 Task: Move the task Add support for biometric authentication on the app to the section Done in the project TribeWorks and filter the tasks in the project by Due next week.
Action: Mouse moved to (82, 436)
Screenshot: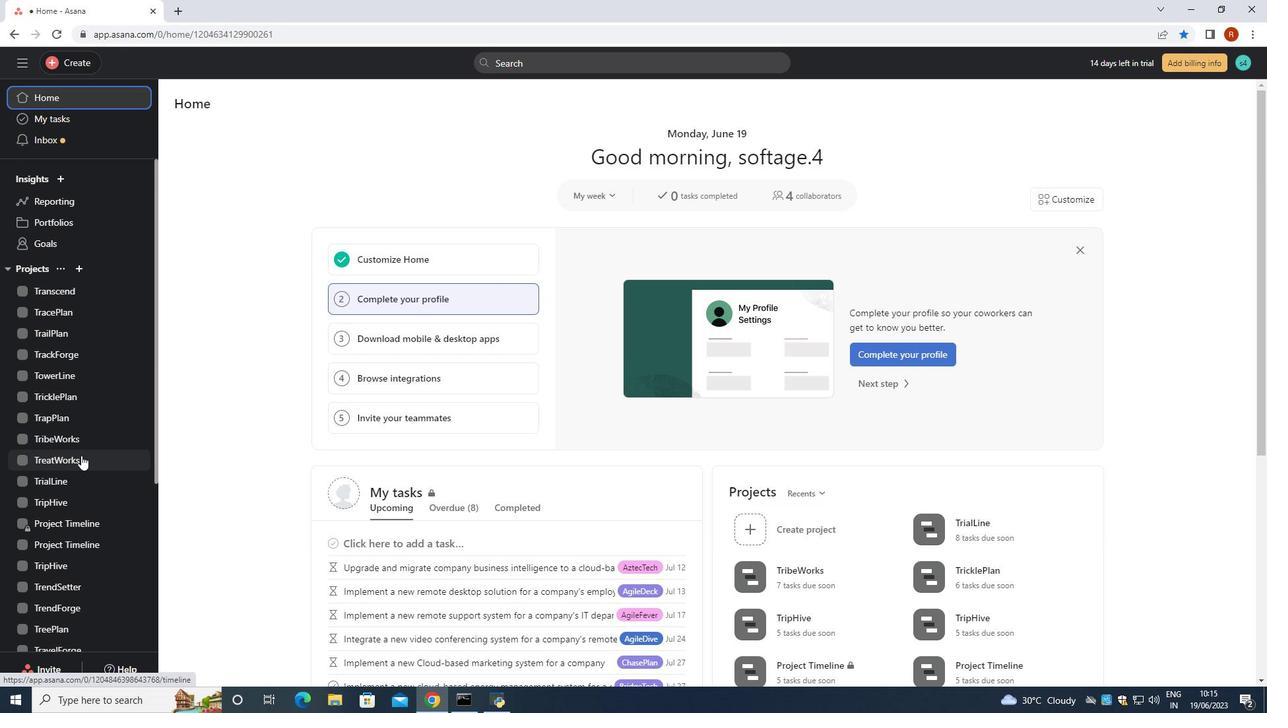
Action: Mouse pressed left at (82, 436)
Screenshot: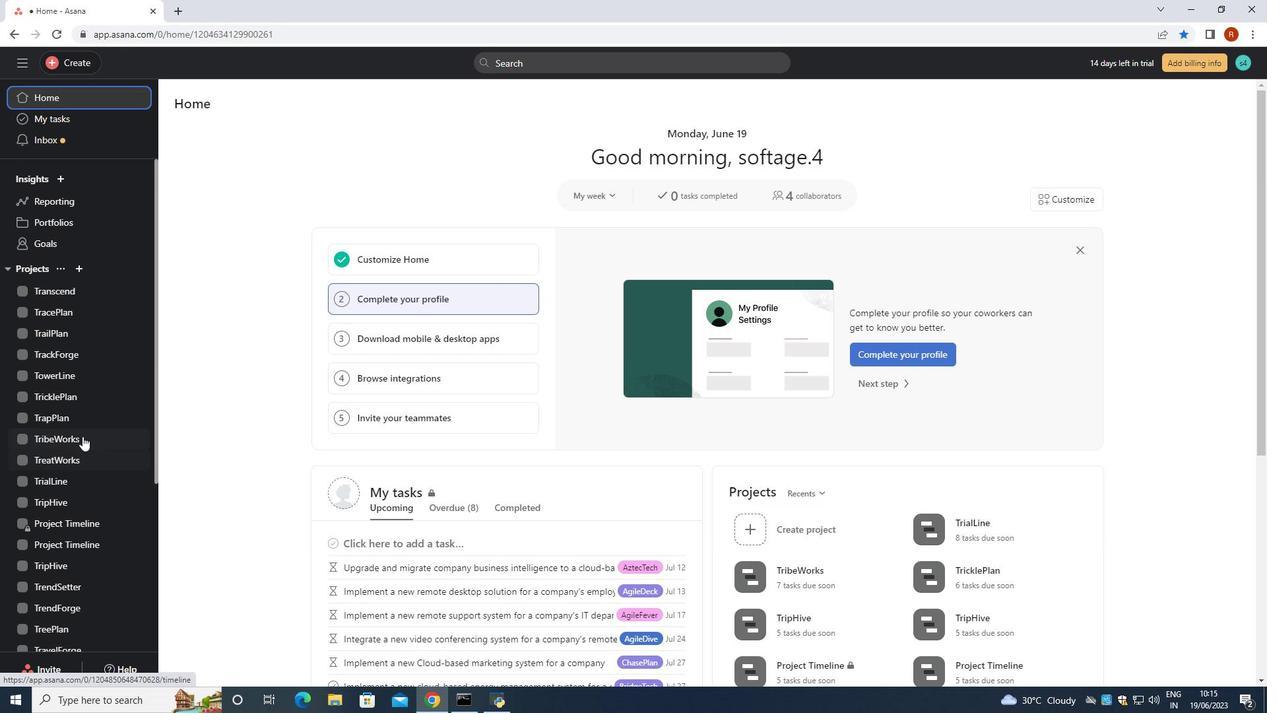
Action: Mouse moved to (530, 261)
Screenshot: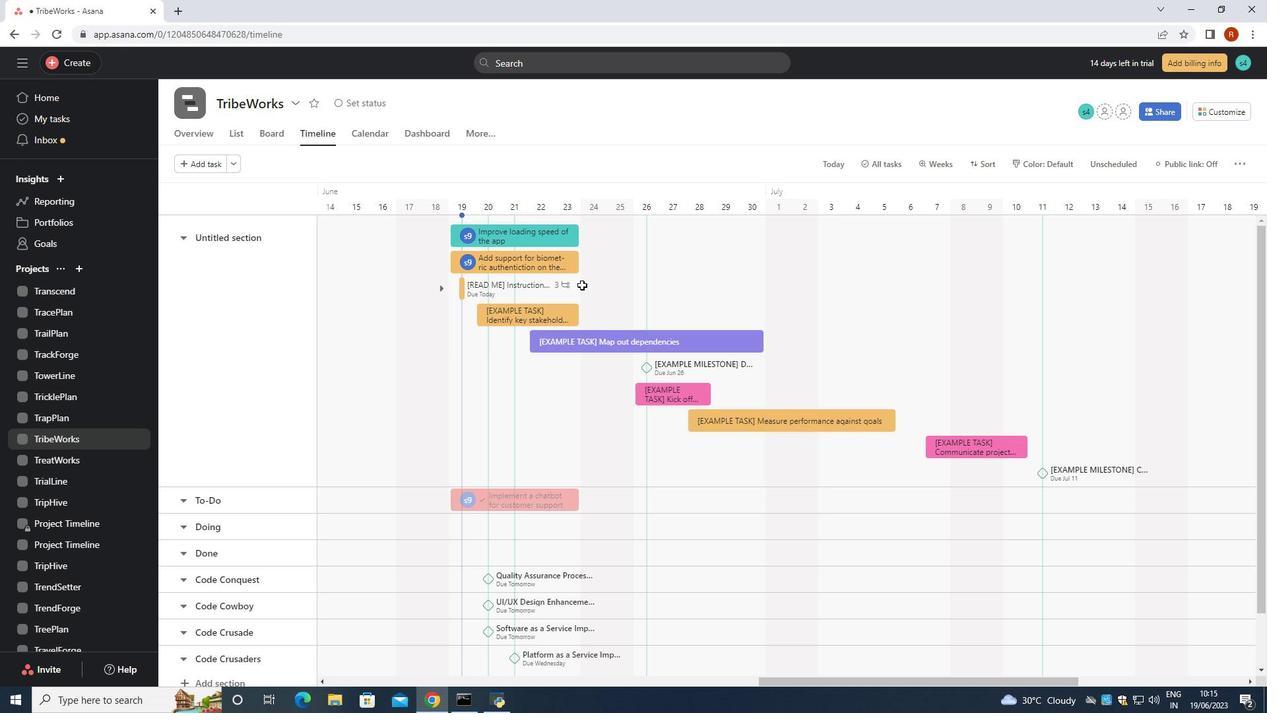 
Action: Mouse pressed left at (530, 261)
Screenshot: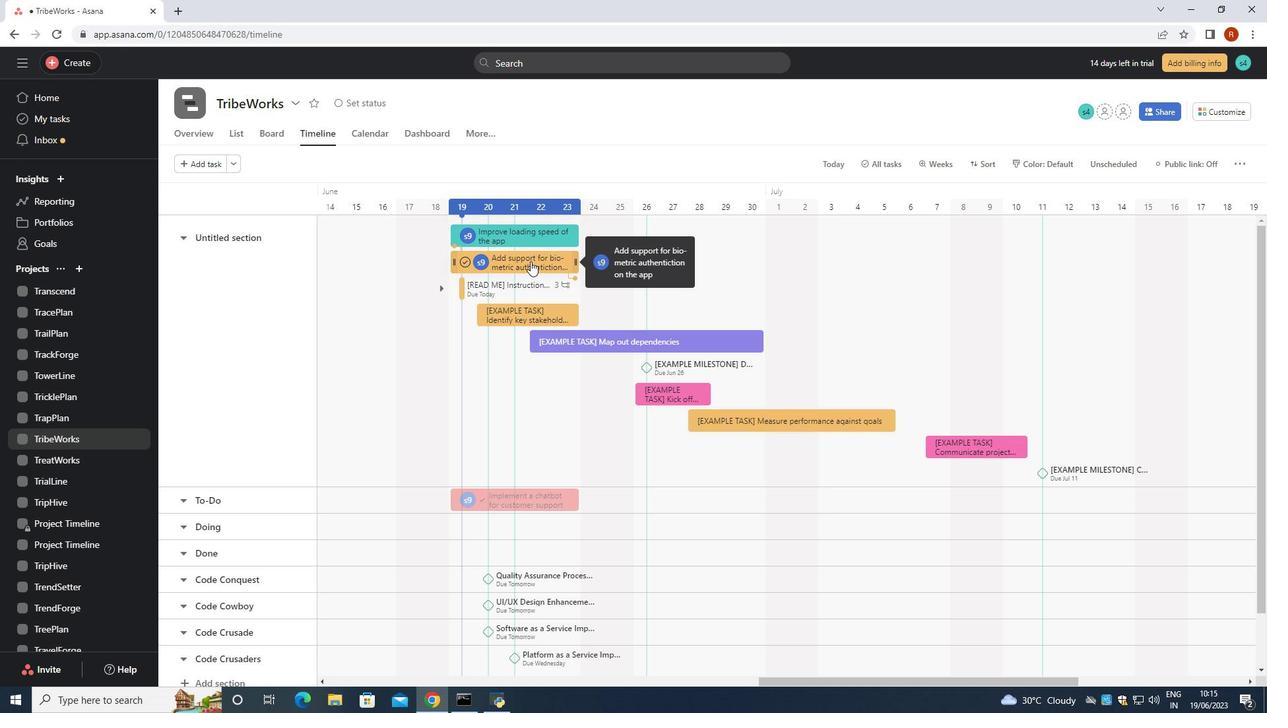 
Action: Mouse moved to (1032, 293)
Screenshot: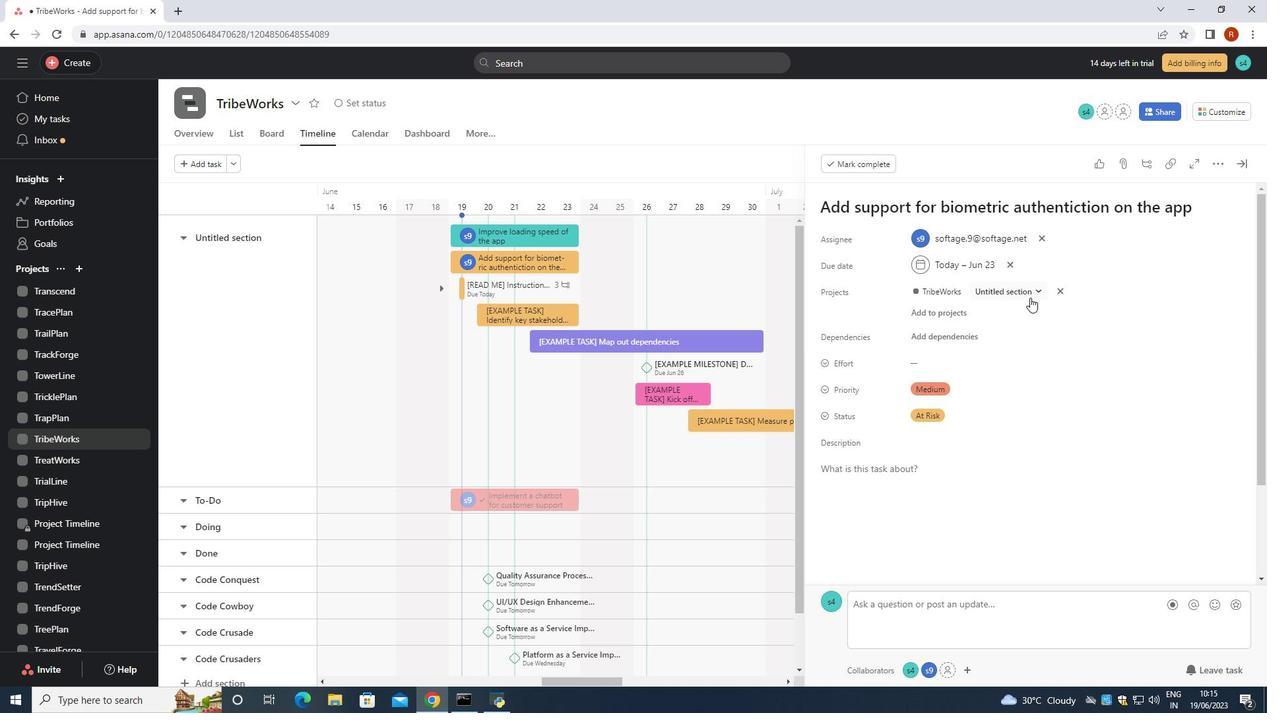 
Action: Mouse pressed left at (1032, 293)
Screenshot: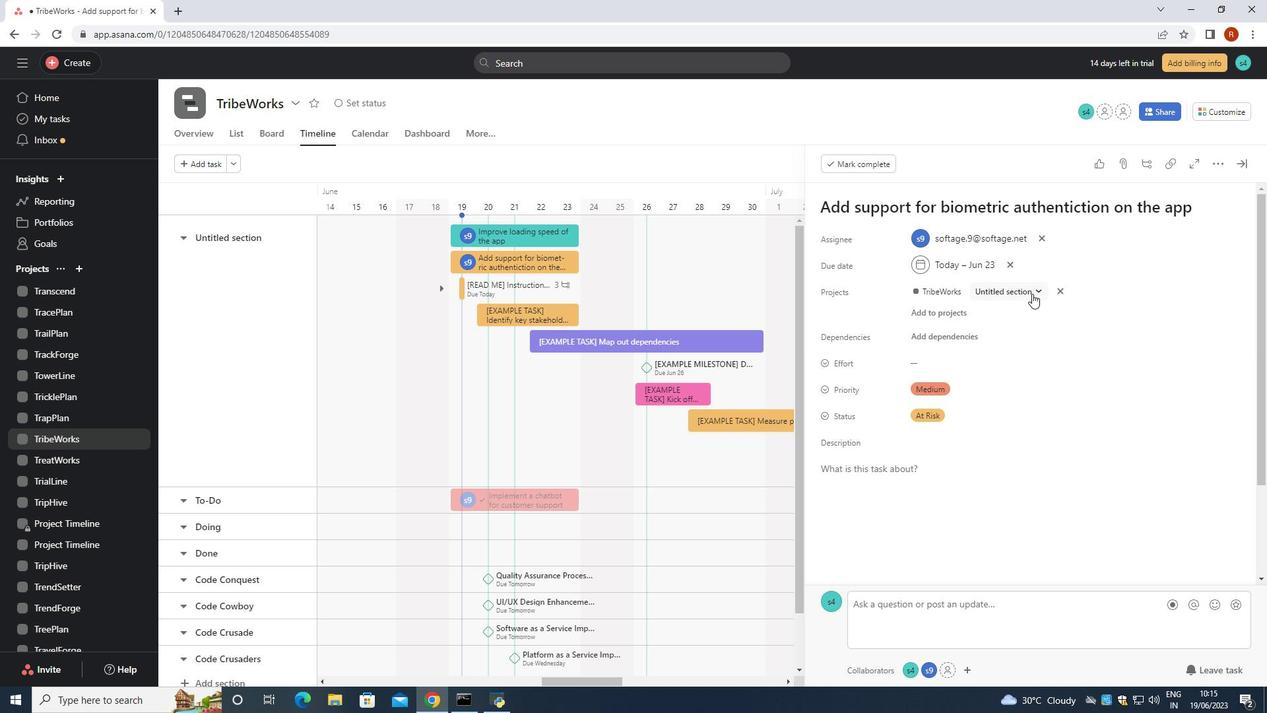 
Action: Mouse moved to (985, 386)
Screenshot: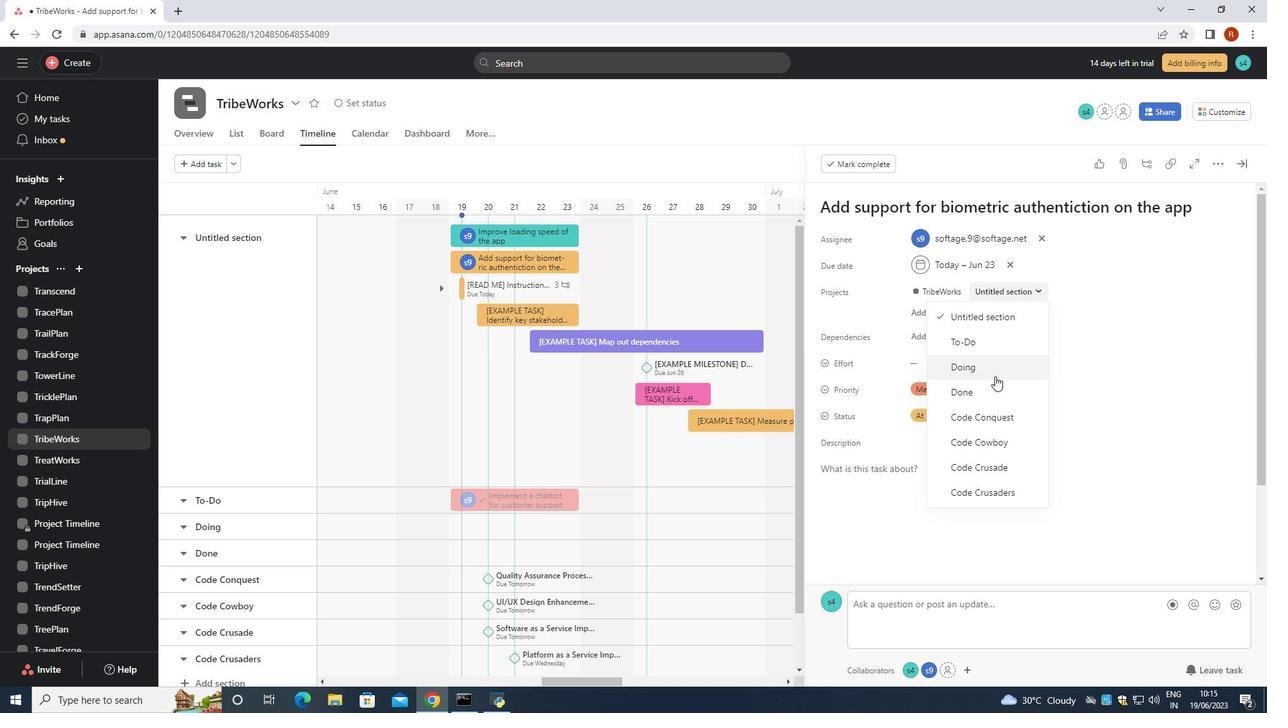 
Action: Mouse pressed left at (985, 386)
Screenshot: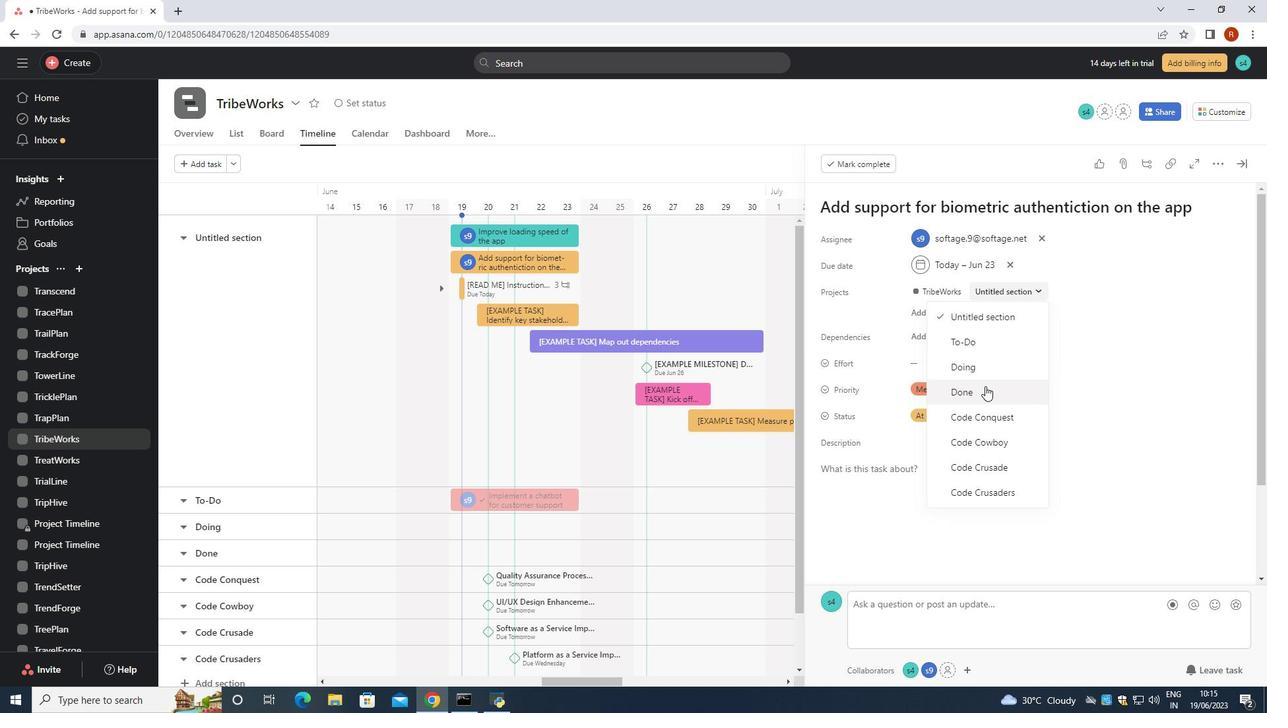 
Action: Mouse moved to (1240, 157)
Screenshot: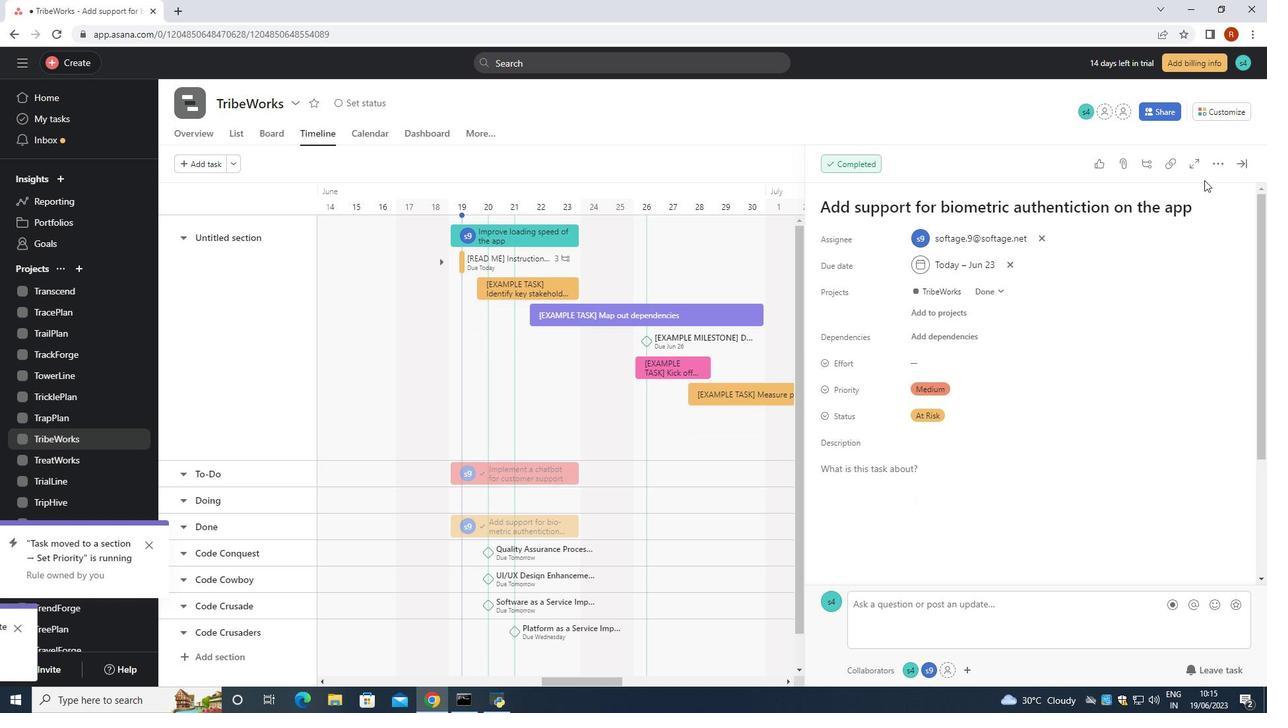 
Action: Mouse pressed left at (1240, 157)
Screenshot: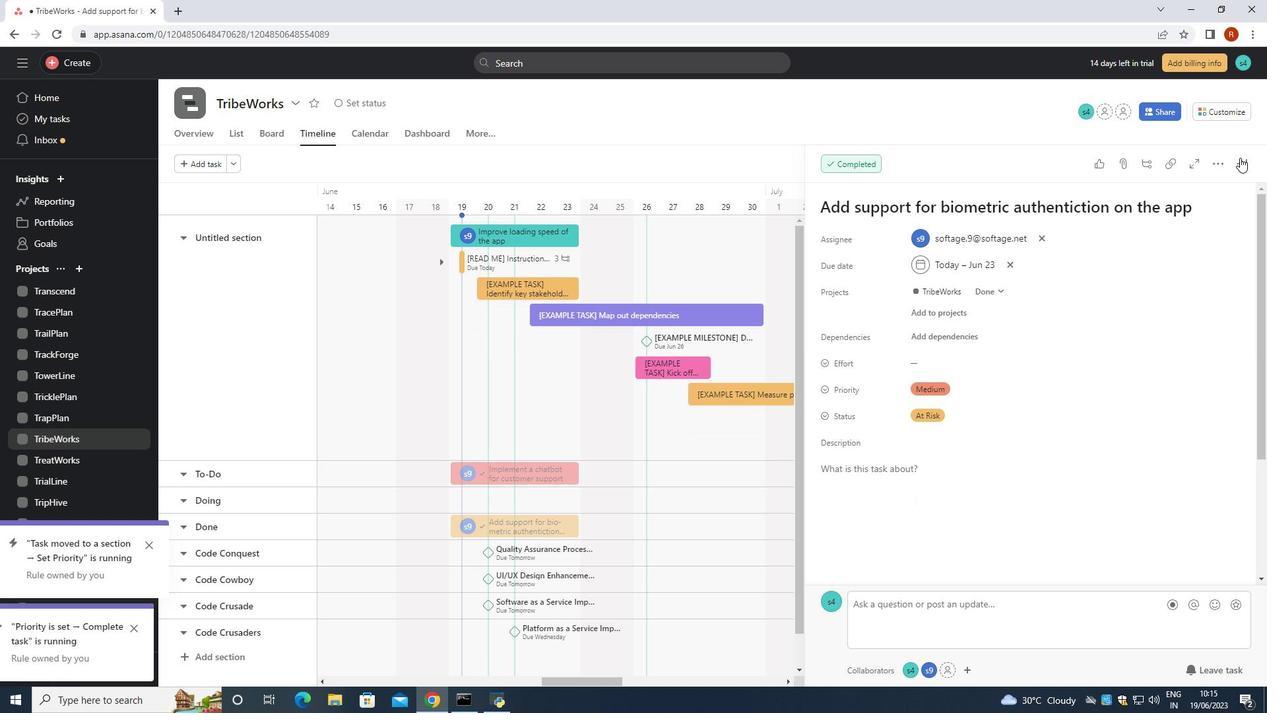 
Action: Mouse moved to (975, 165)
Screenshot: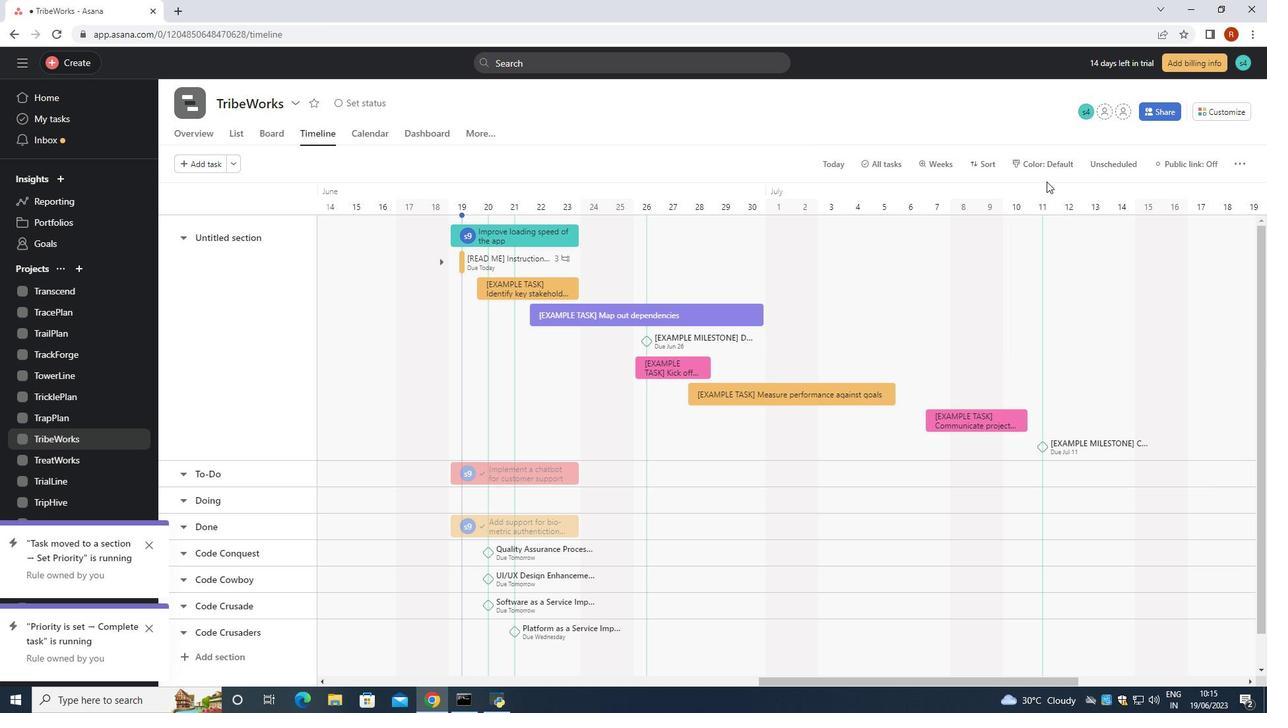 
Action: Mouse pressed left at (975, 165)
Screenshot: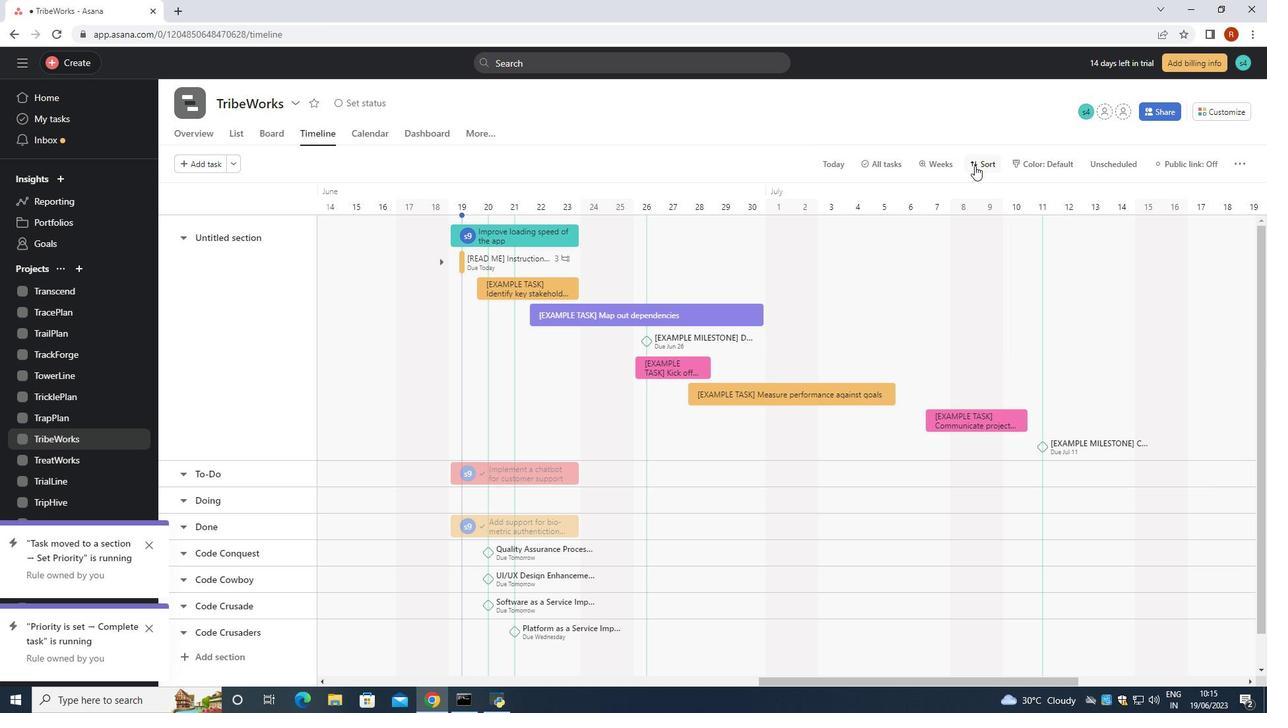 
Action: Mouse pressed left at (975, 165)
Screenshot: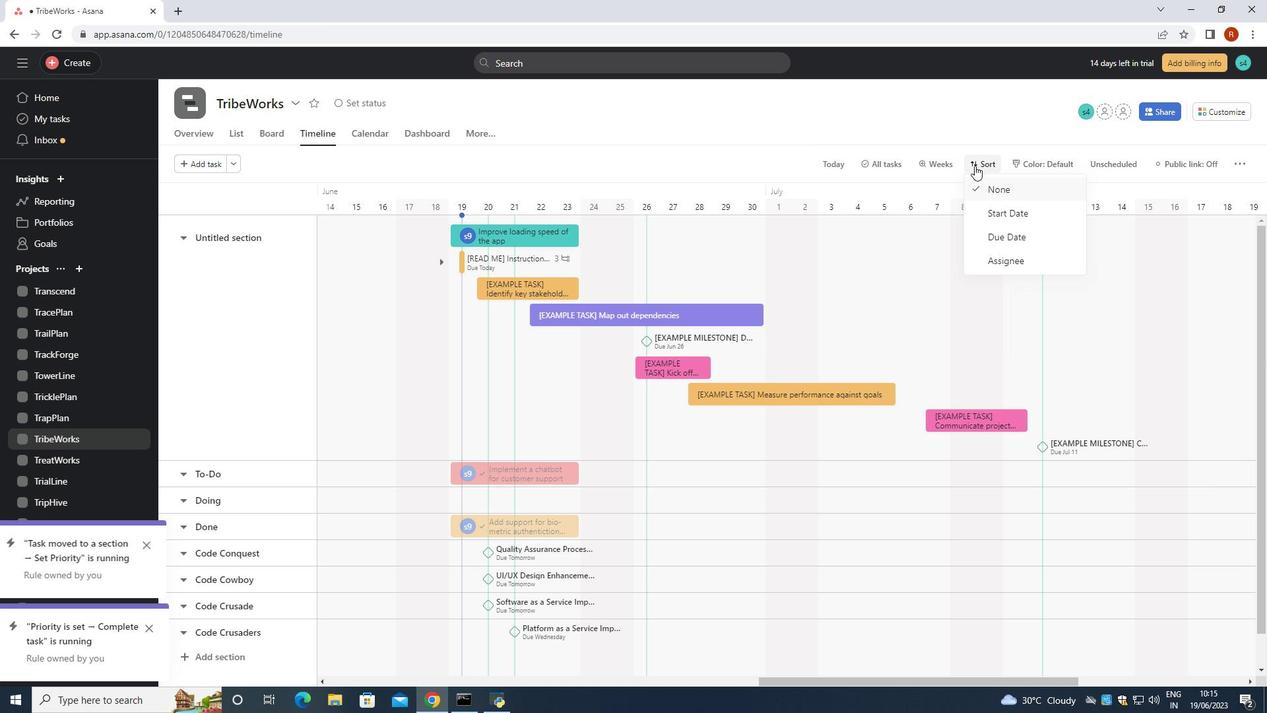 
Action: Mouse moved to (235, 132)
Screenshot: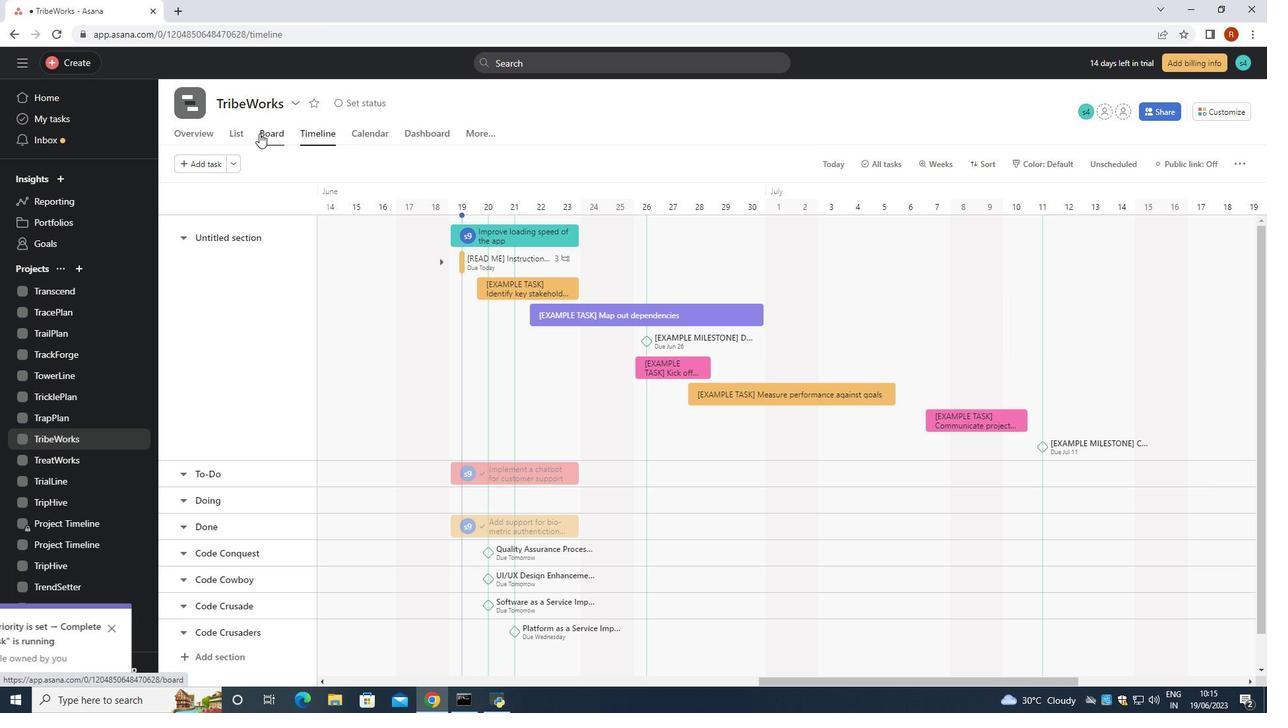 
Action: Mouse pressed left at (235, 132)
Screenshot: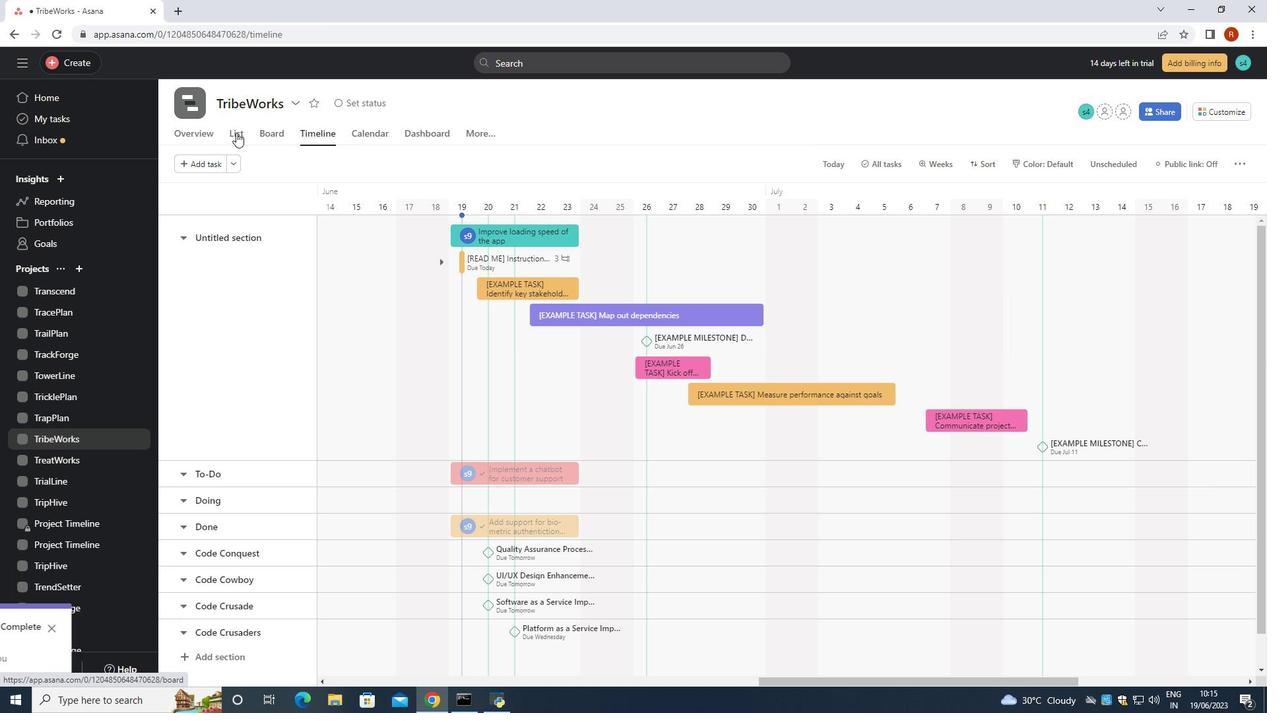 
Action: Mouse moved to (318, 159)
Screenshot: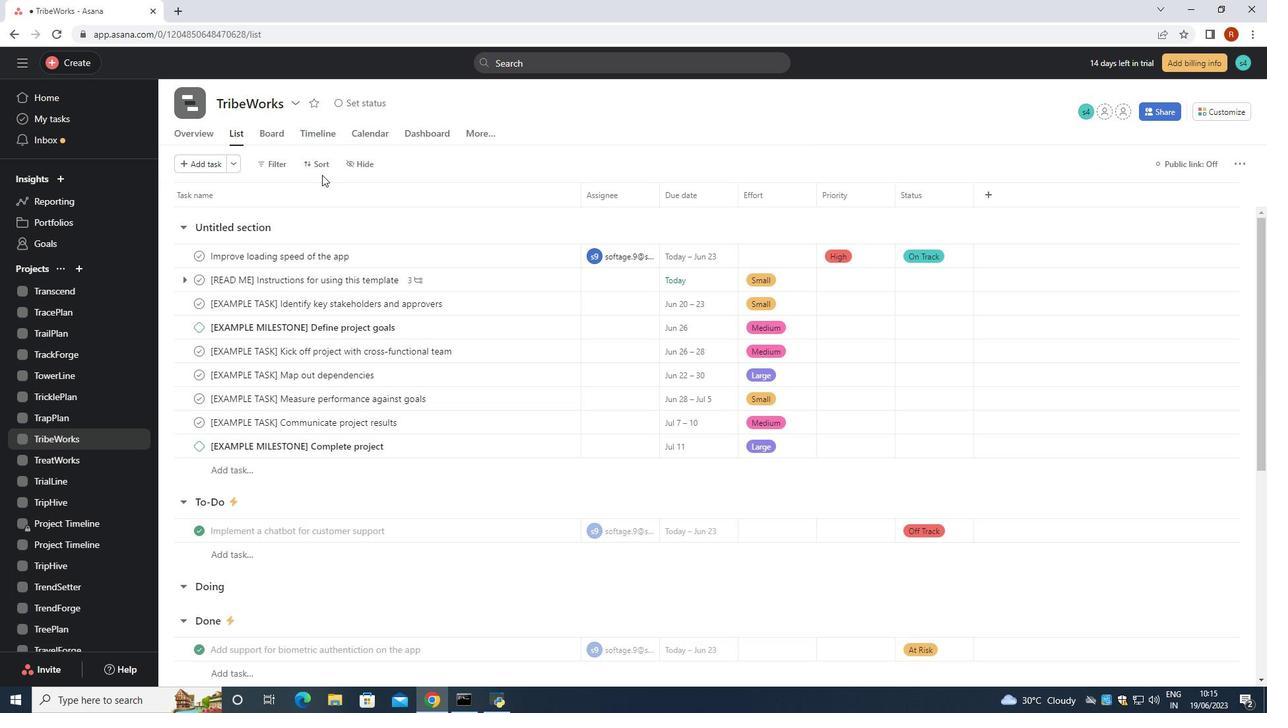 
Action: Mouse pressed left at (318, 159)
Screenshot: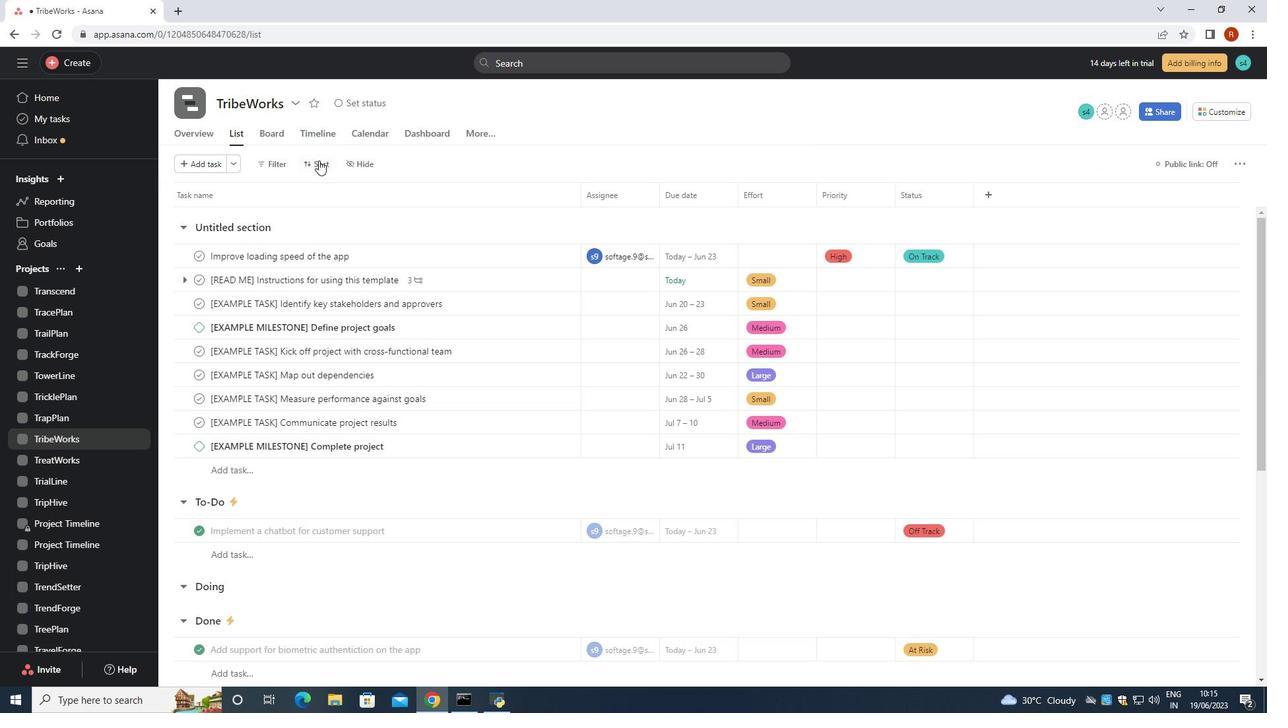 
Action: Mouse moved to (356, 241)
Screenshot: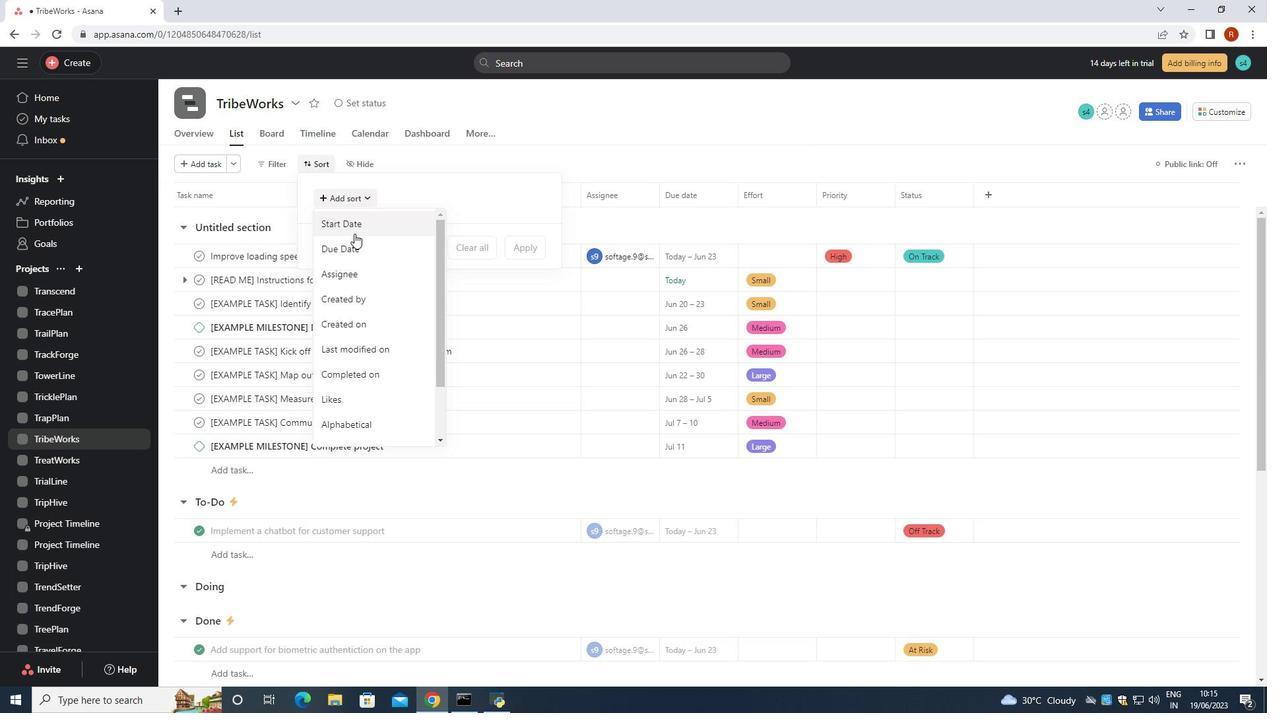 
Action: Mouse pressed left at (356, 241)
Screenshot: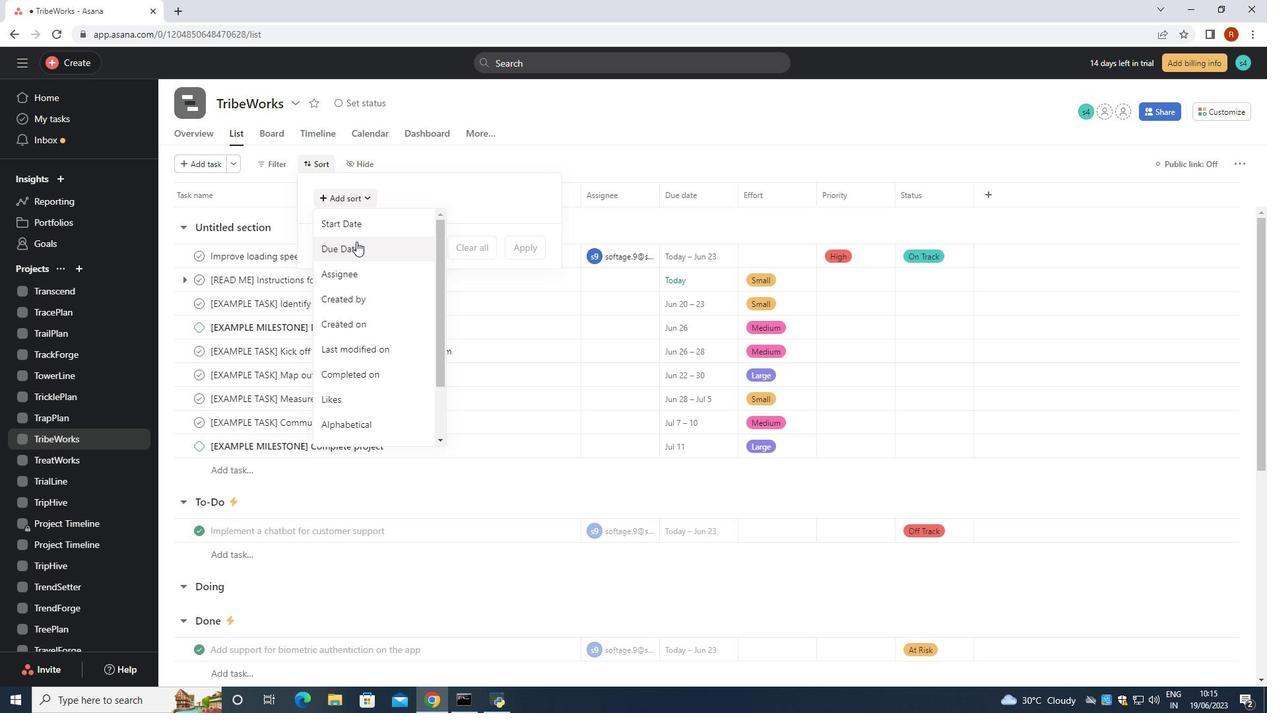 
Action: Mouse moved to (438, 214)
Screenshot: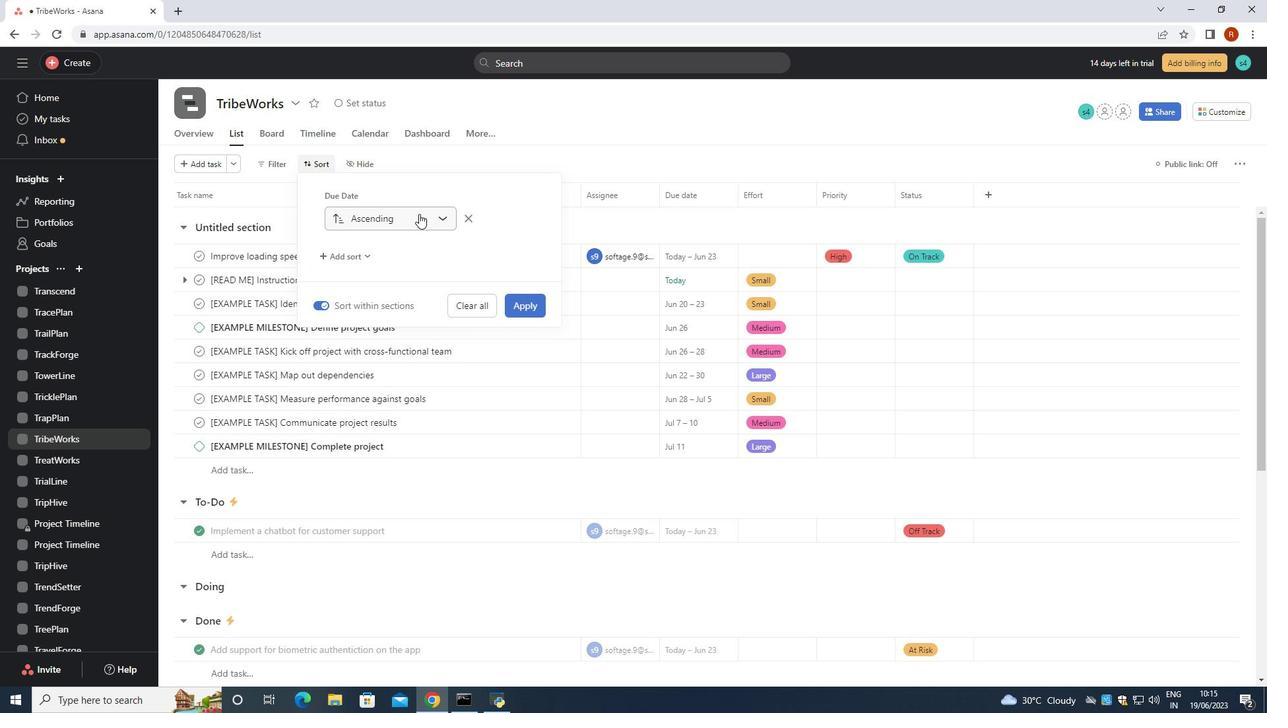 
Action: Mouse pressed left at (438, 214)
Screenshot: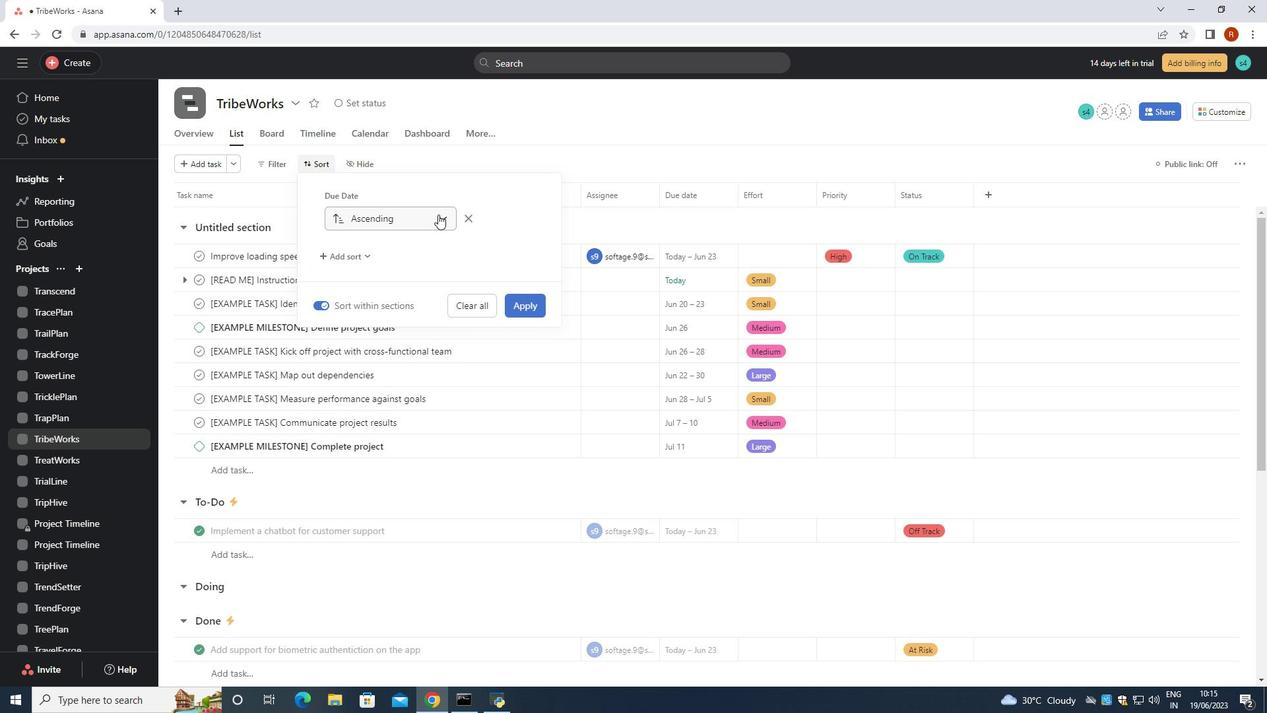 
Action: Mouse pressed left at (438, 214)
Screenshot: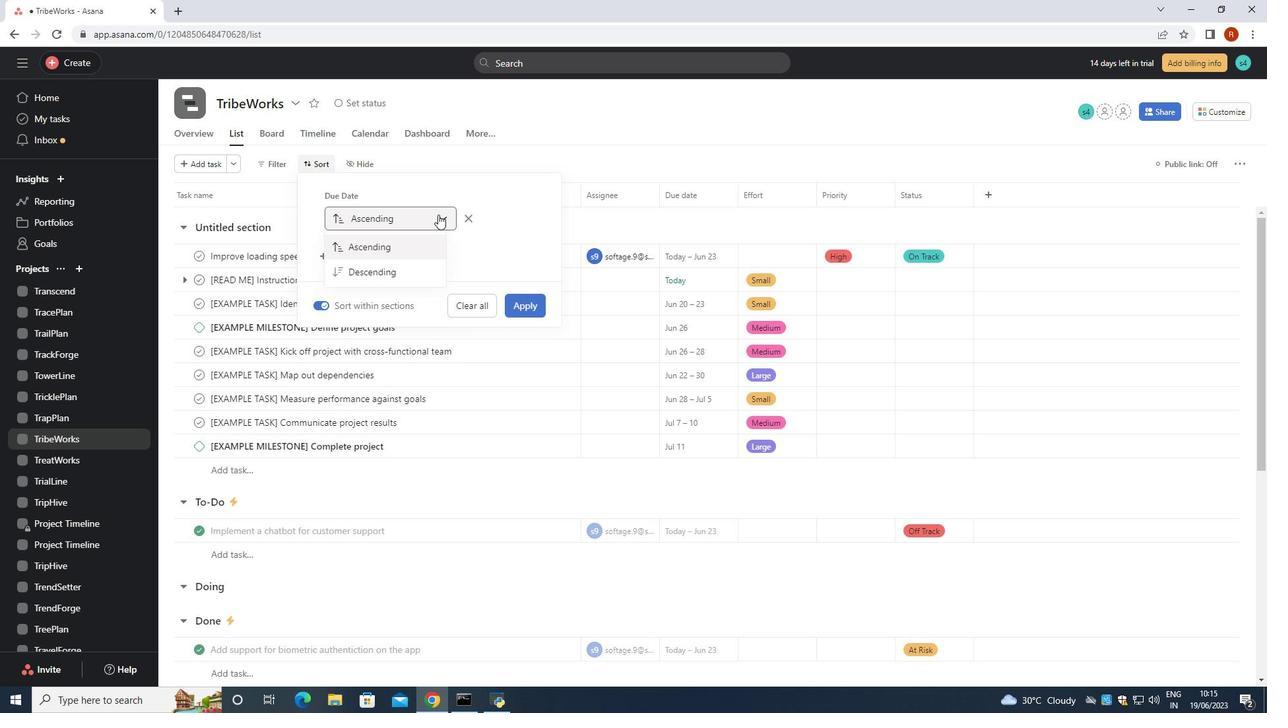 
Action: Mouse moved to (323, 160)
Screenshot: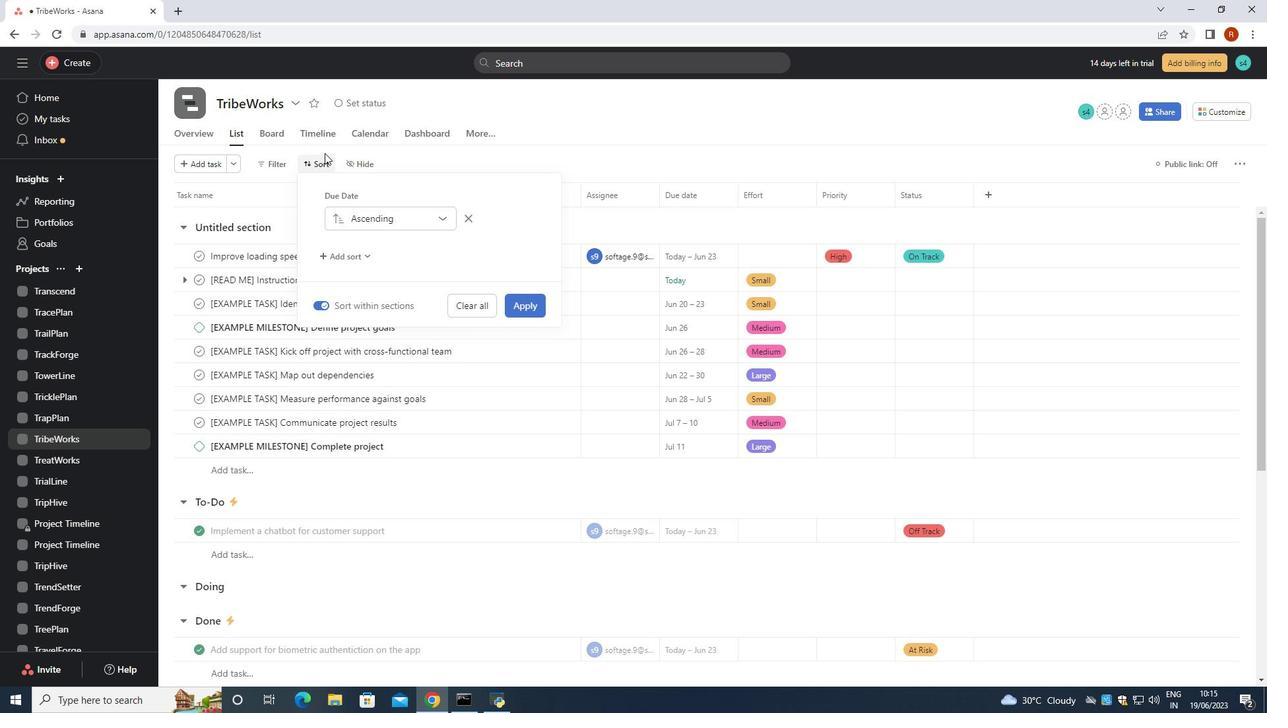 
Action: Mouse pressed left at (323, 160)
Screenshot: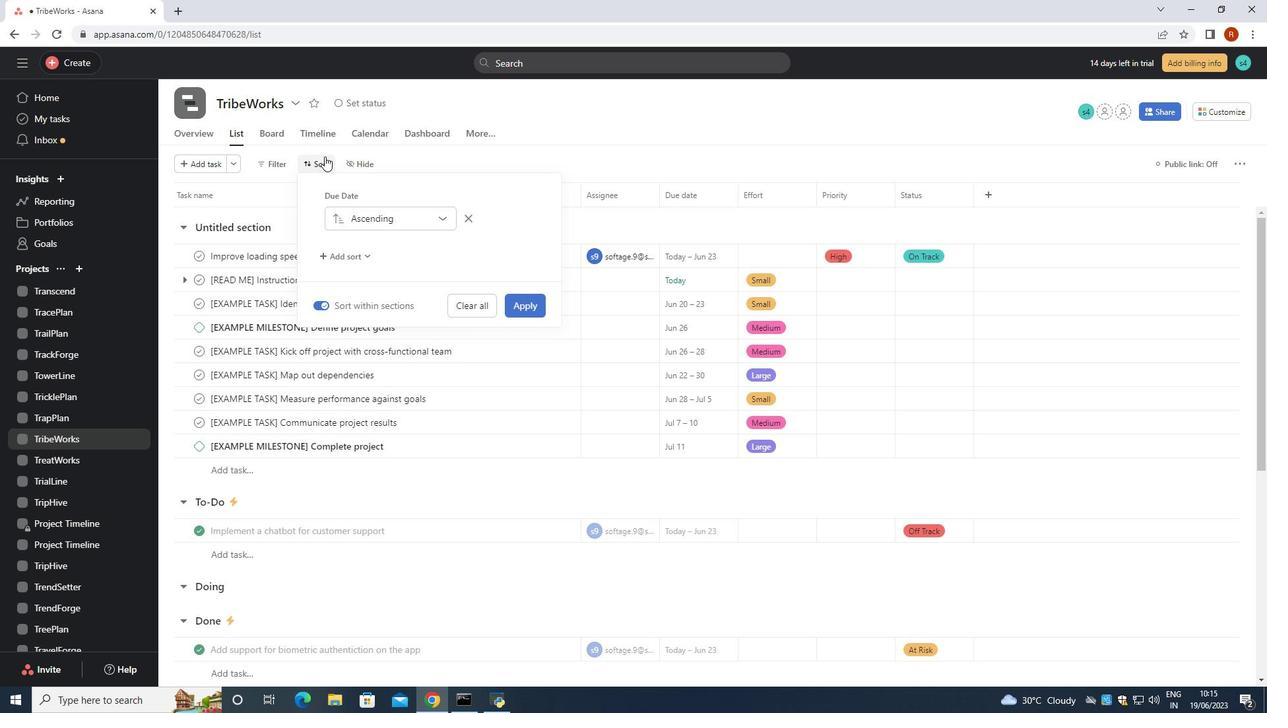
Action: Mouse moved to (325, 161)
Screenshot: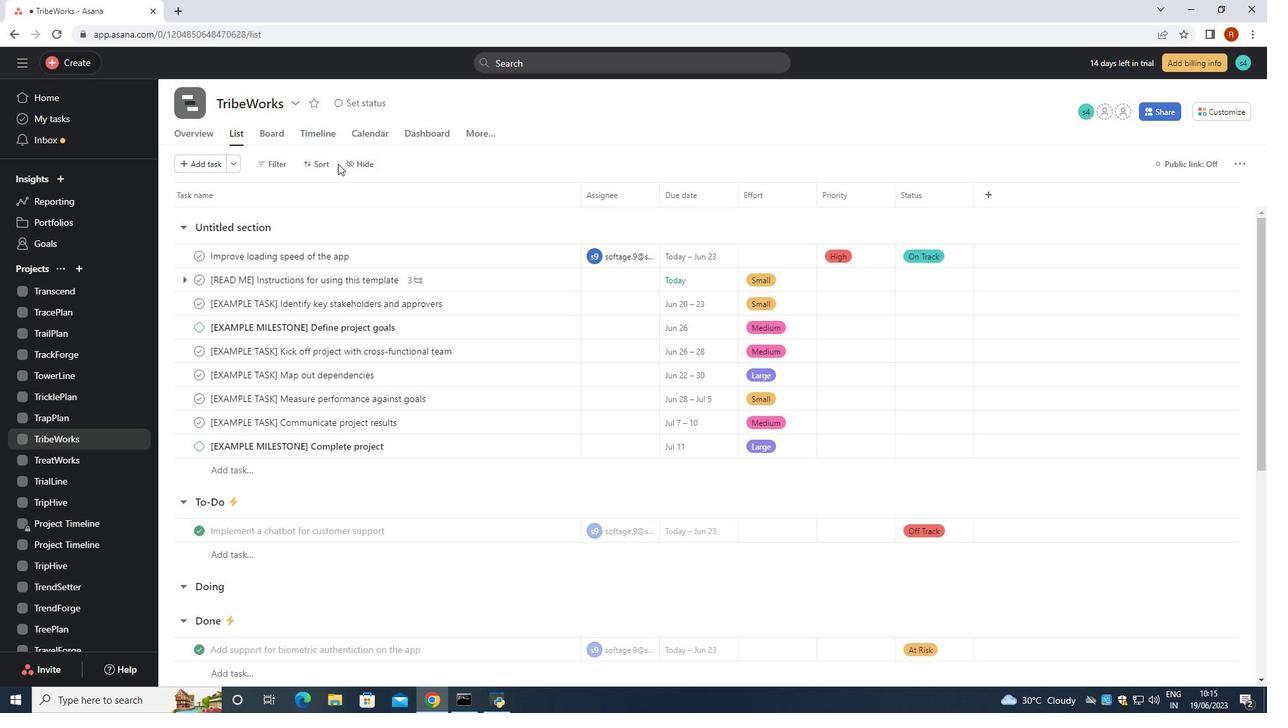 
Action: Mouse pressed left at (325, 161)
Screenshot: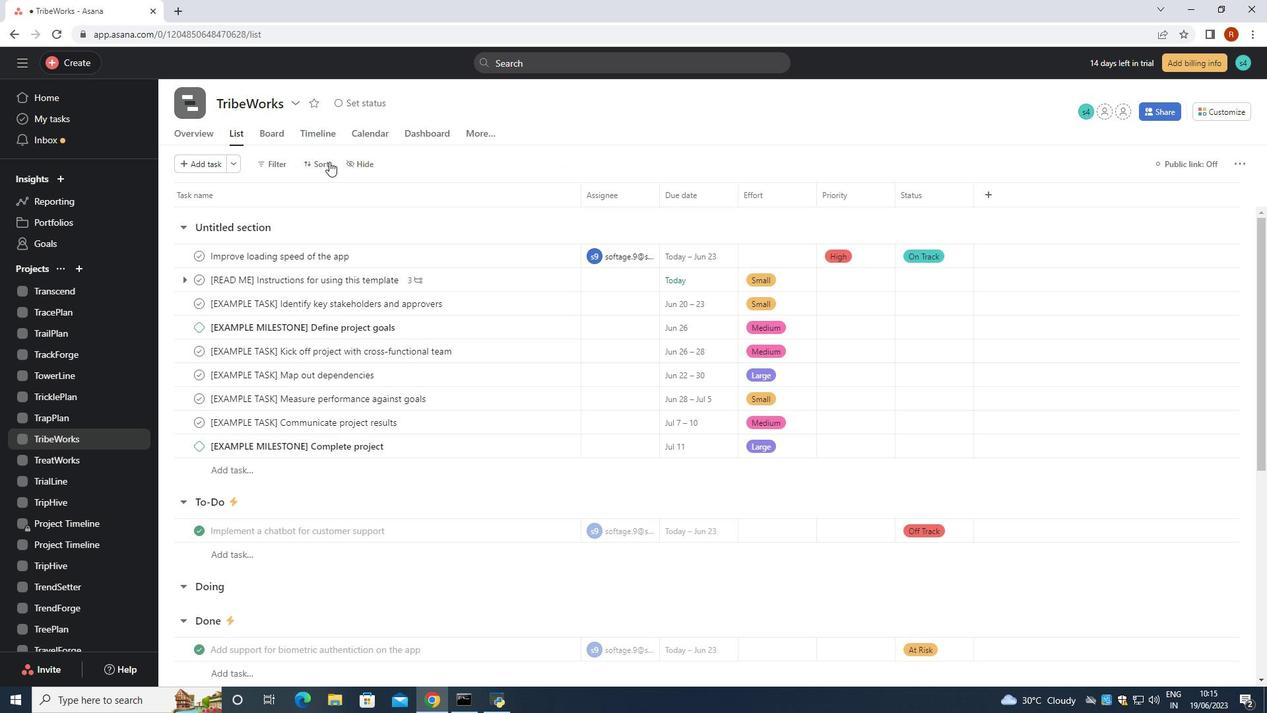 
Action: Mouse moved to (355, 285)
Screenshot: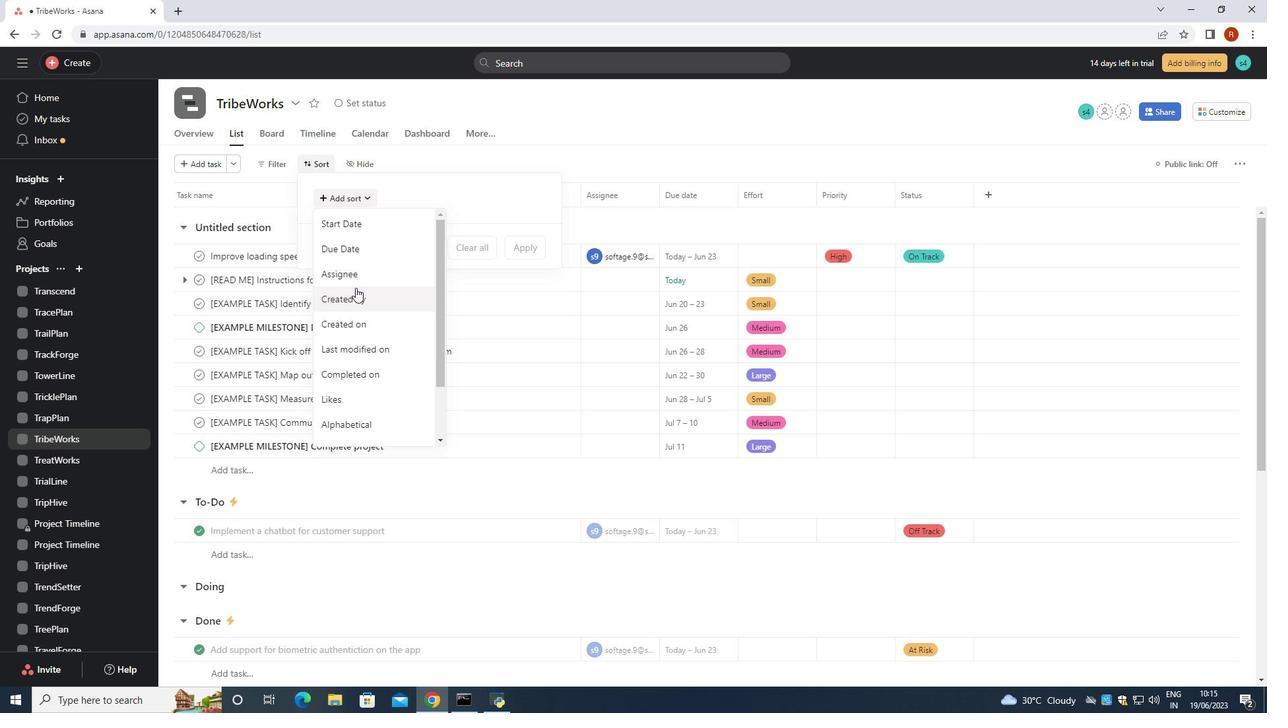 
Action: Mouse scrolled (355, 285) with delta (0, 0)
Screenshot: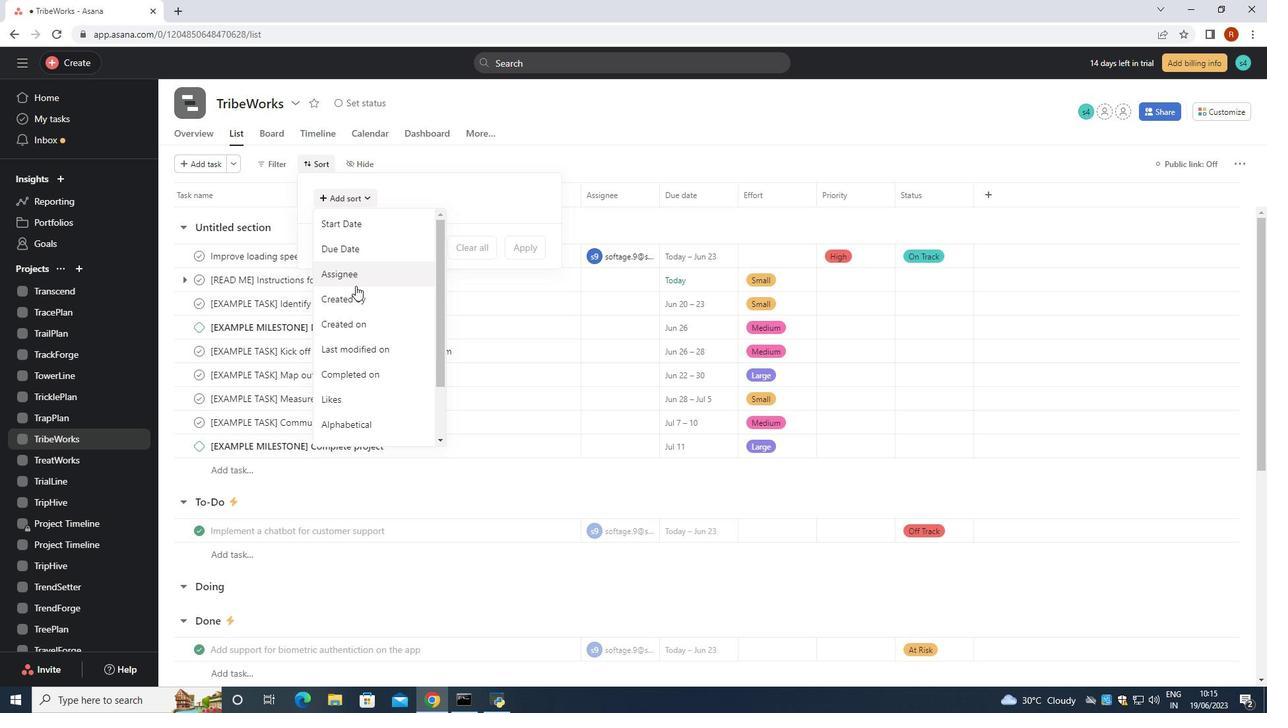 
Action: Mouse moved to (356, 285)
Screenshot: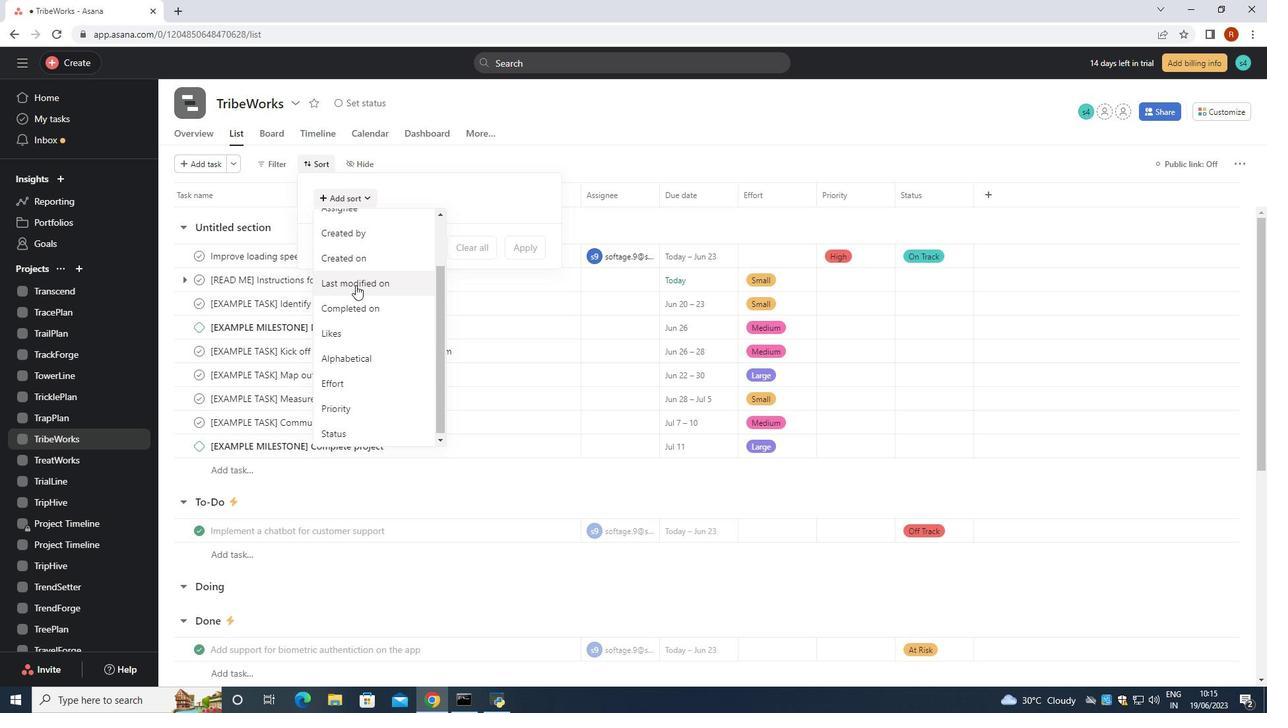 
Action: Mouse scrolled (356, 284) with delta (0, 0)
Screenshot: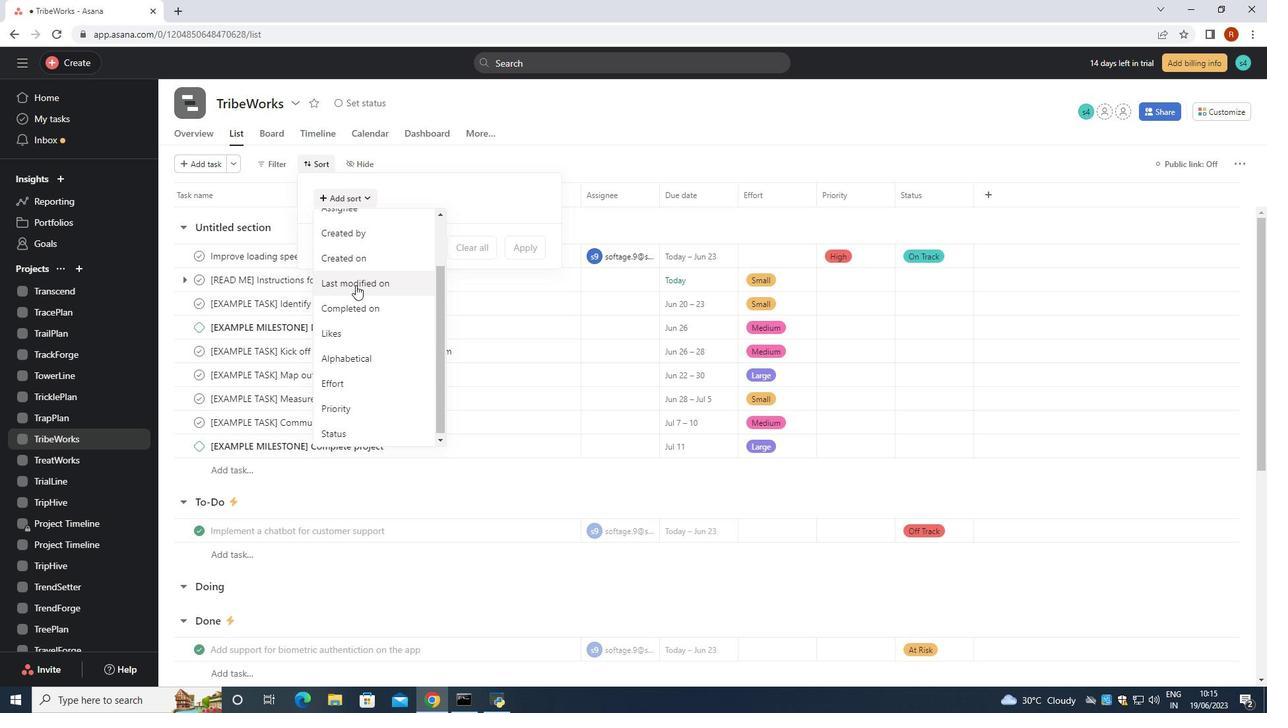 
Action: Mouse moved to (356, 285)
Screenshot: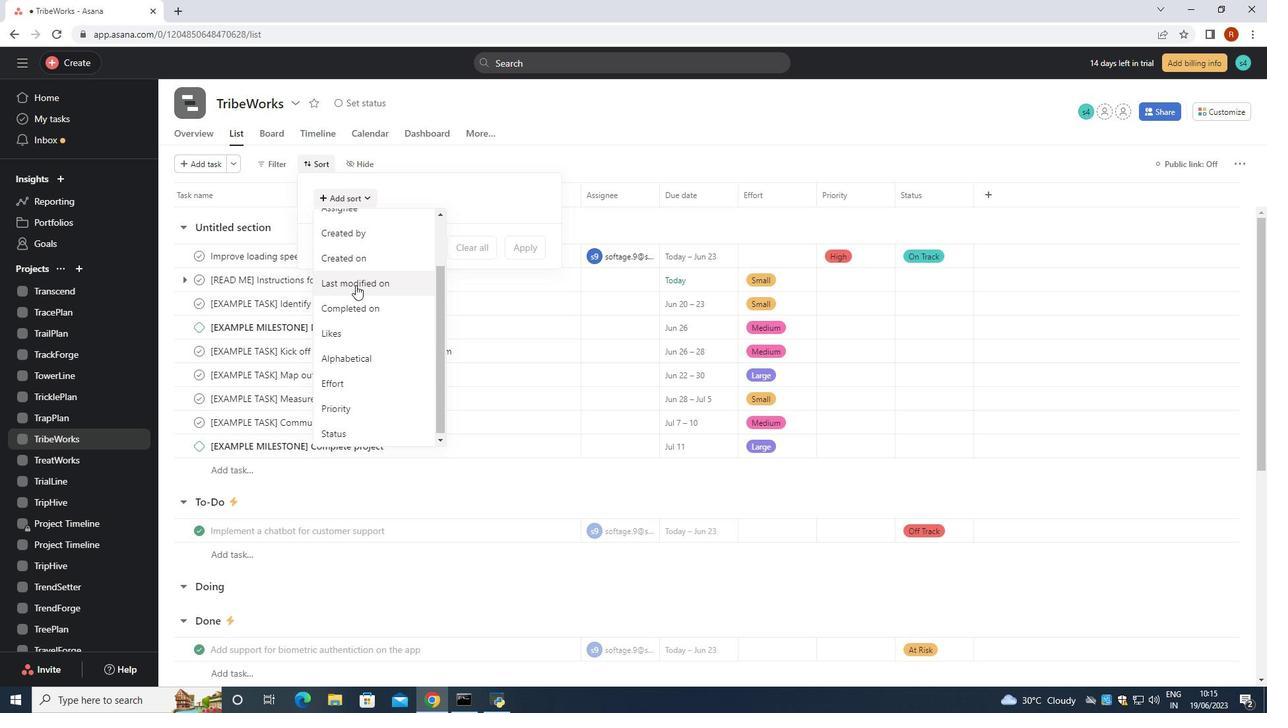 
Action: Mouse scrolled (356, 284) with delta (0, 0)
Screenshot: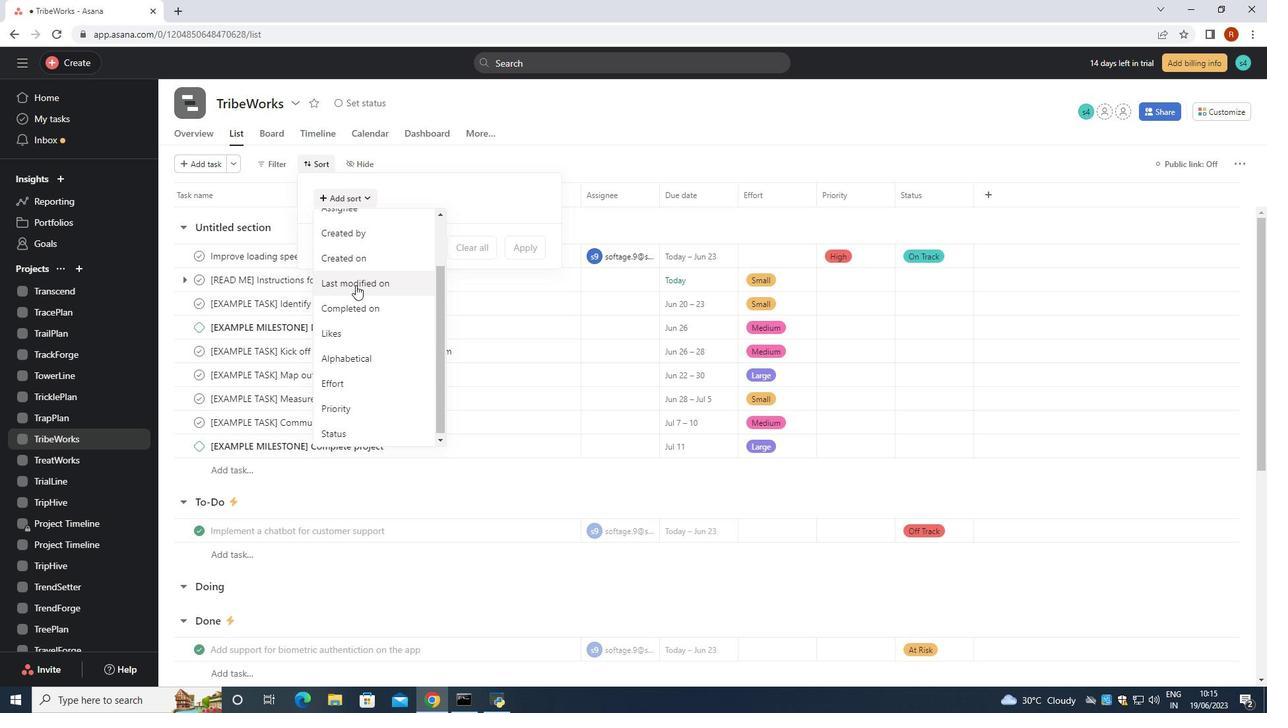 
Action: Mouse scrolled (356, 284) with delta (0, 0)
Screenshot: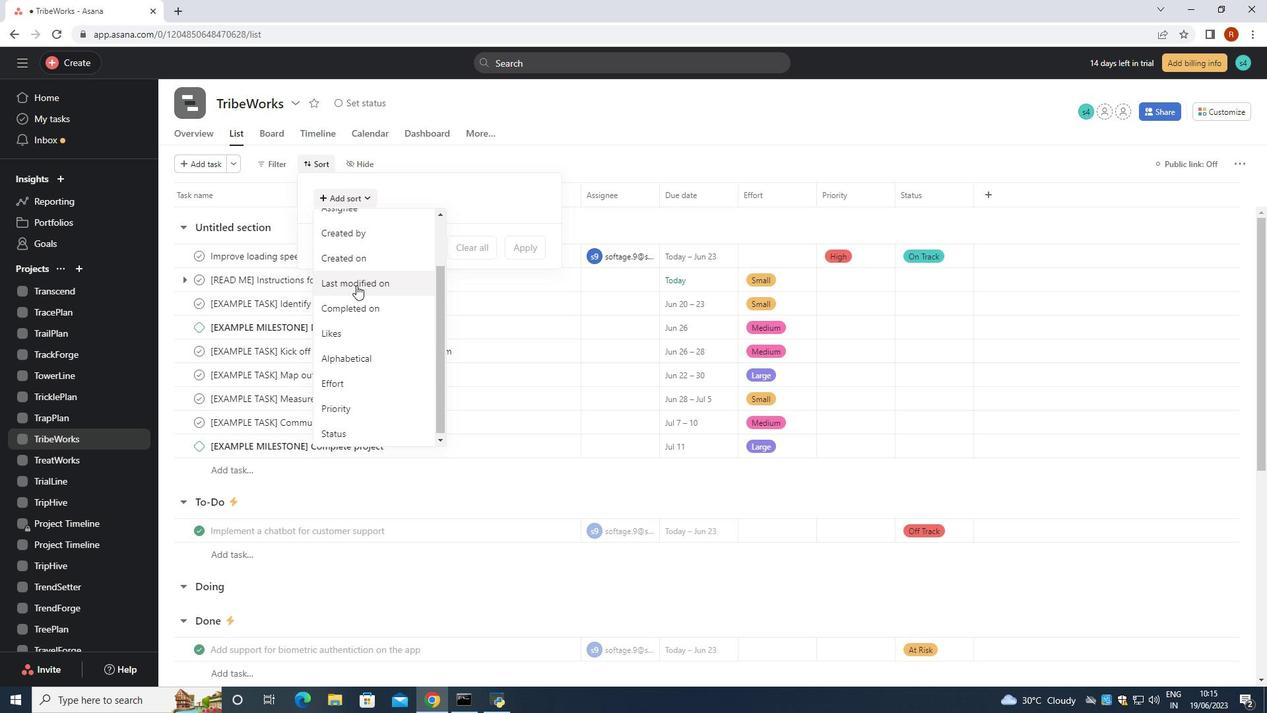 
Action: Mouse moved to (274, 162)
Screenshot: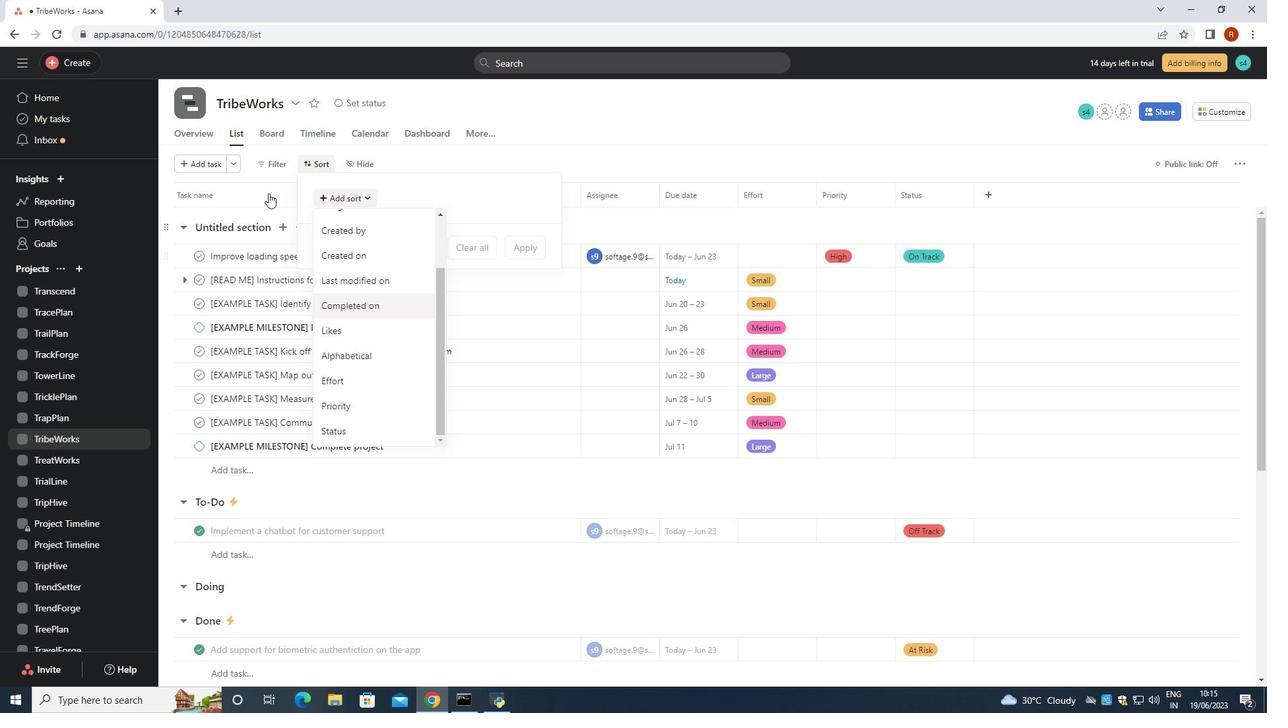 
Action: Mouse pressed left at (274, 162)
Screenshot: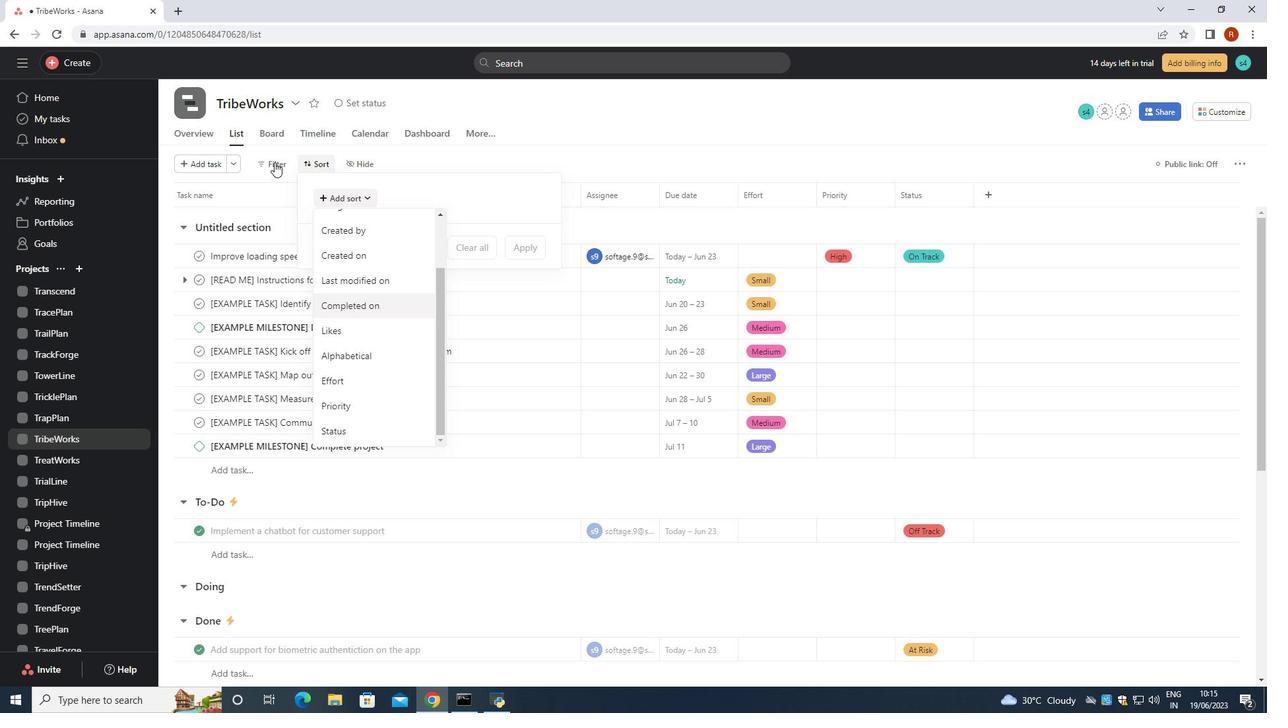 
Action: Mouse moved to (305, 239)
Screenshot: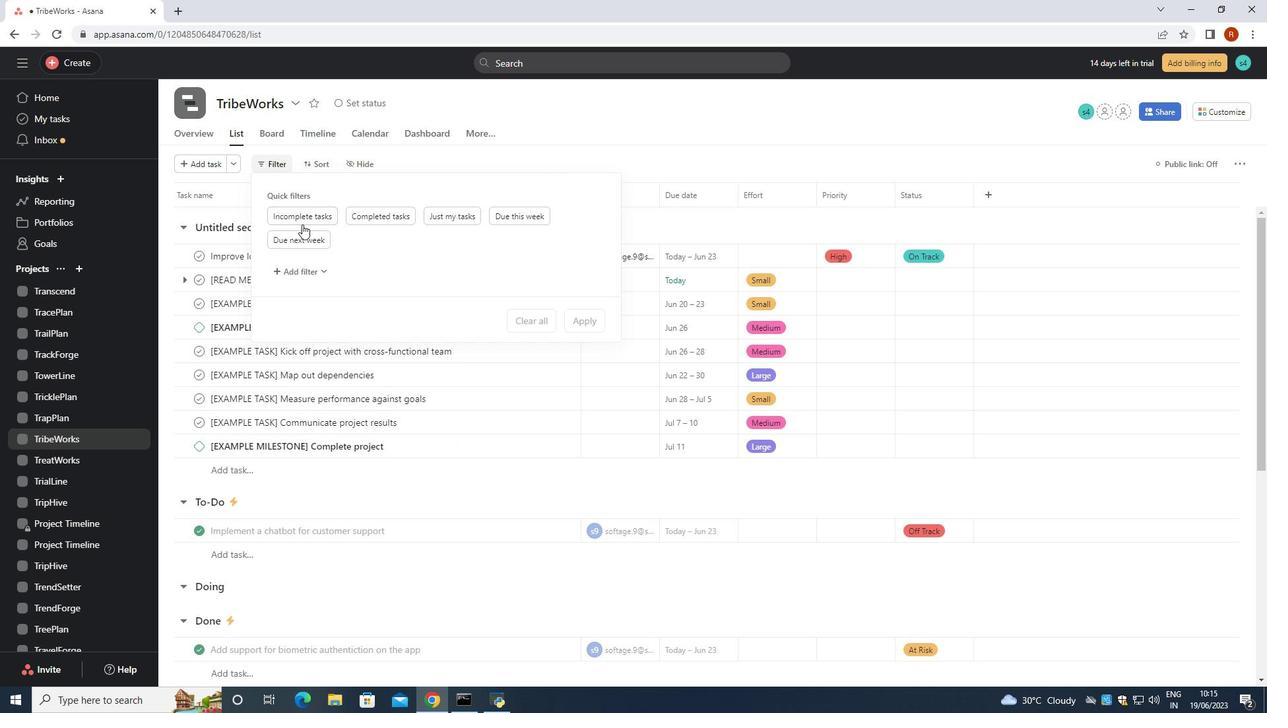 
Action: Mouse pressed left at (305, 239)
Screenshot: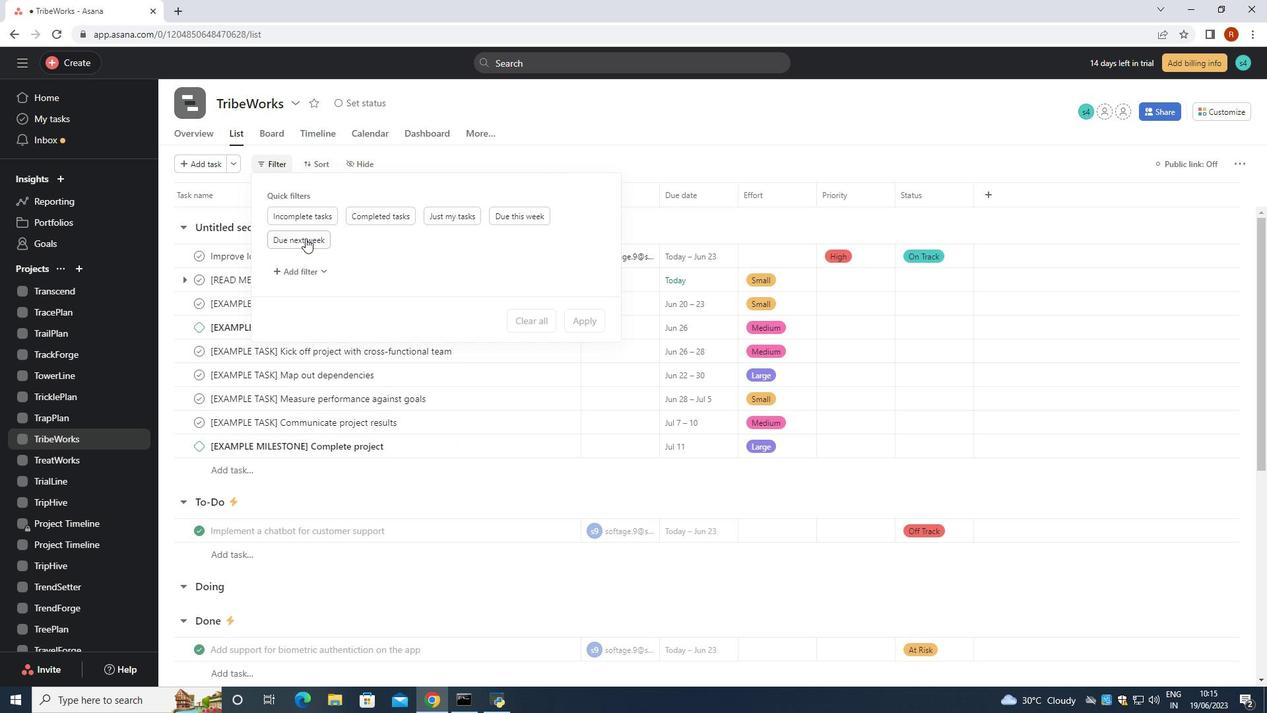 
Action: Mouse moved to (379, 178)
Screenshot: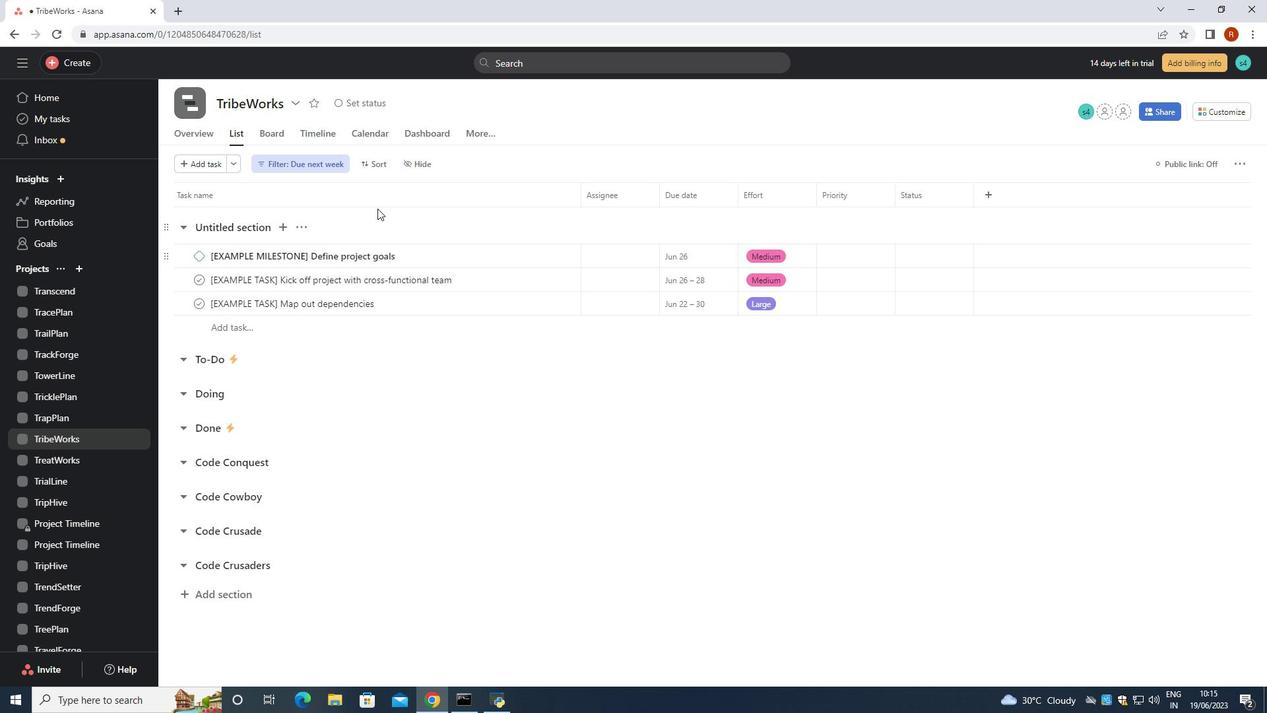 
